 Task: Change Option To Caps Lock
Action: Mouse moved to (69, 31)
Screenshot: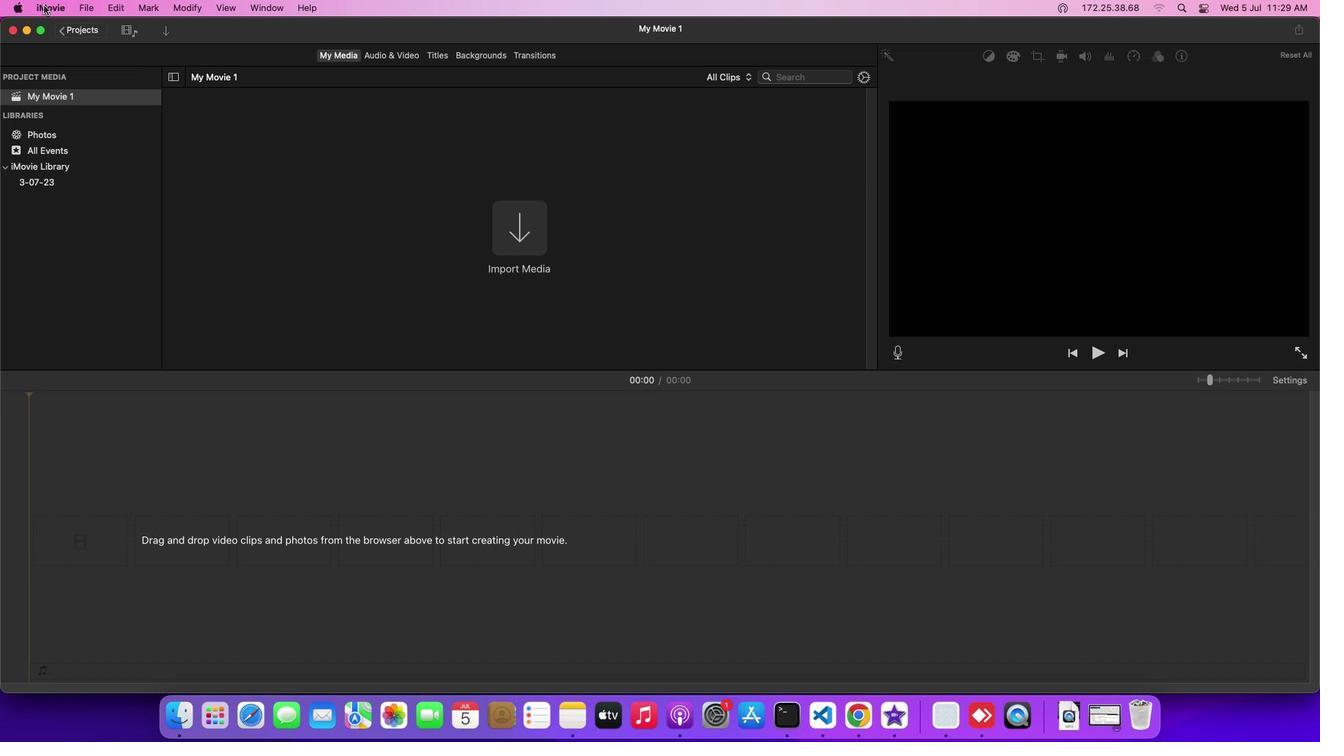 
Action: Mouse pressed left at (69, 31)
Screenshot: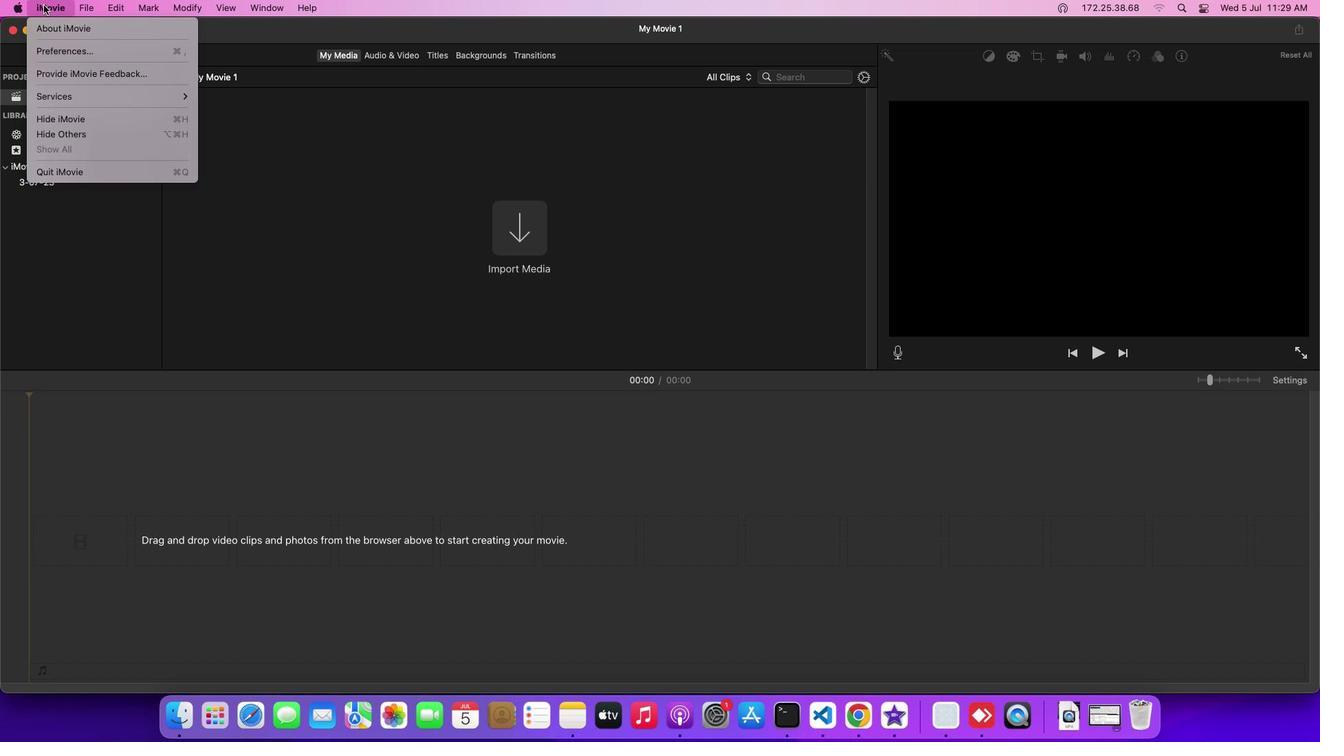 
Action: Mouse moved to (96, 125)
Screenshot: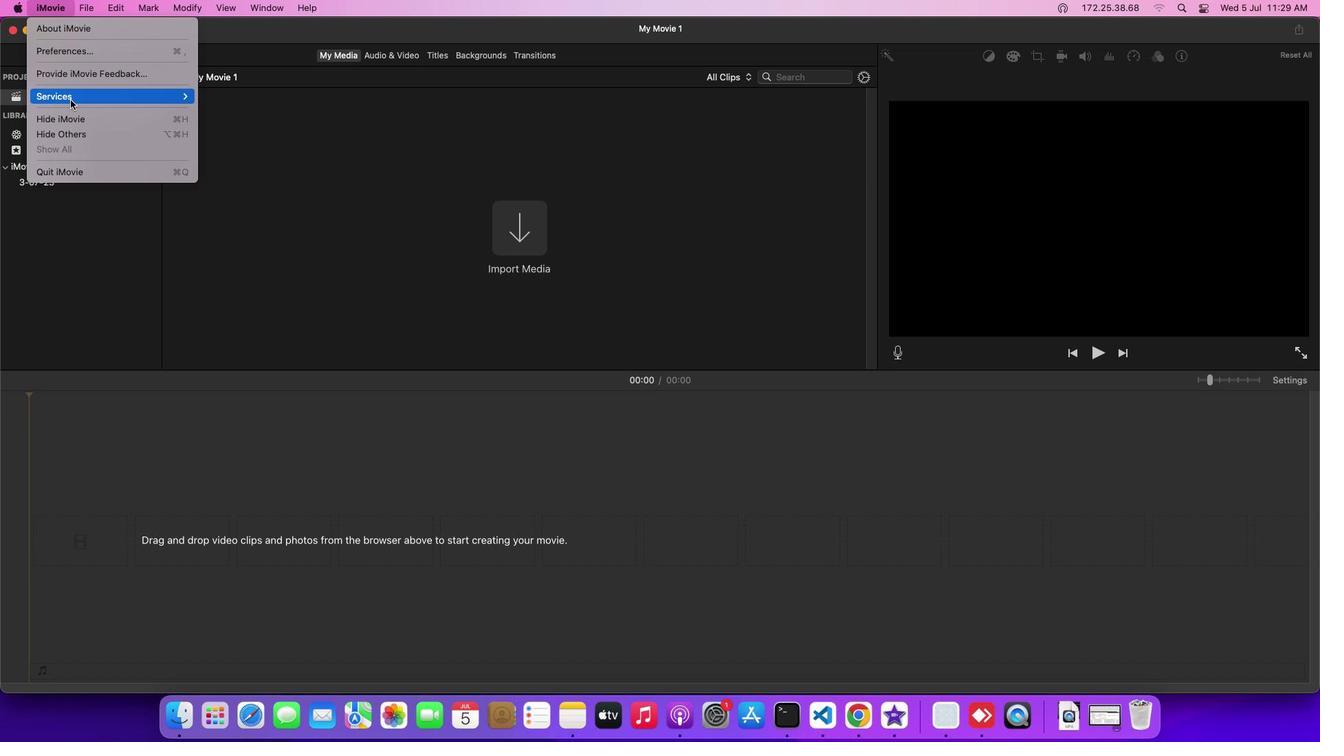 
Action: Mouse pressed left at (96, 125)
Screenshot: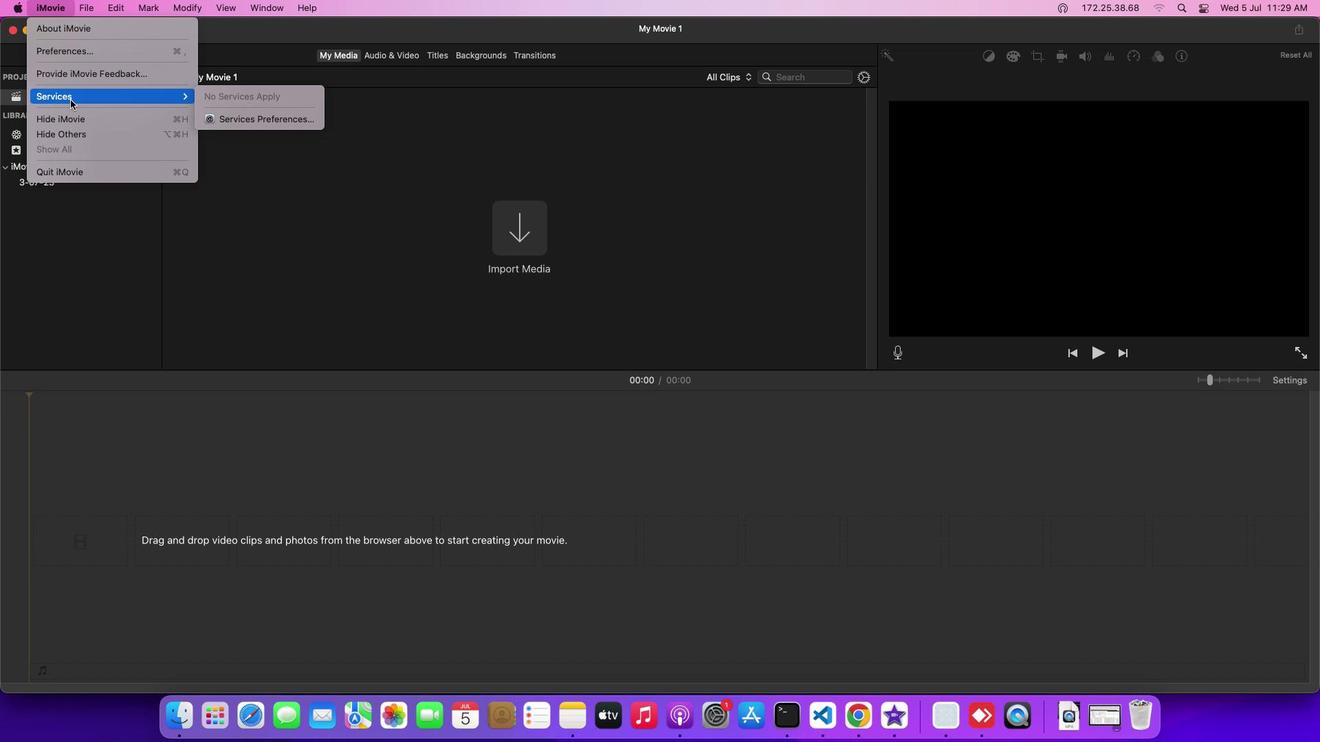 
Action: Mouse moved to (245, 143)
Screenshot: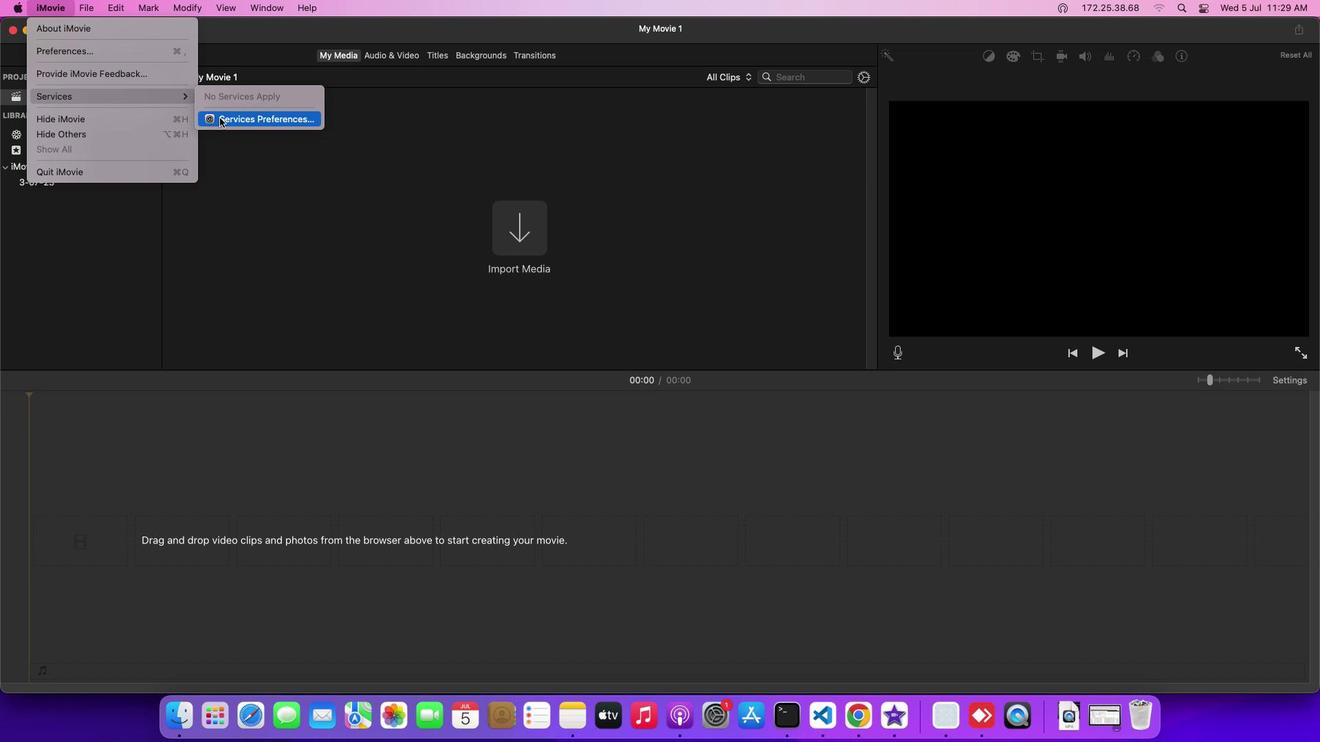 
Action: Mouse pressed left at (245, 143)
Screenshot: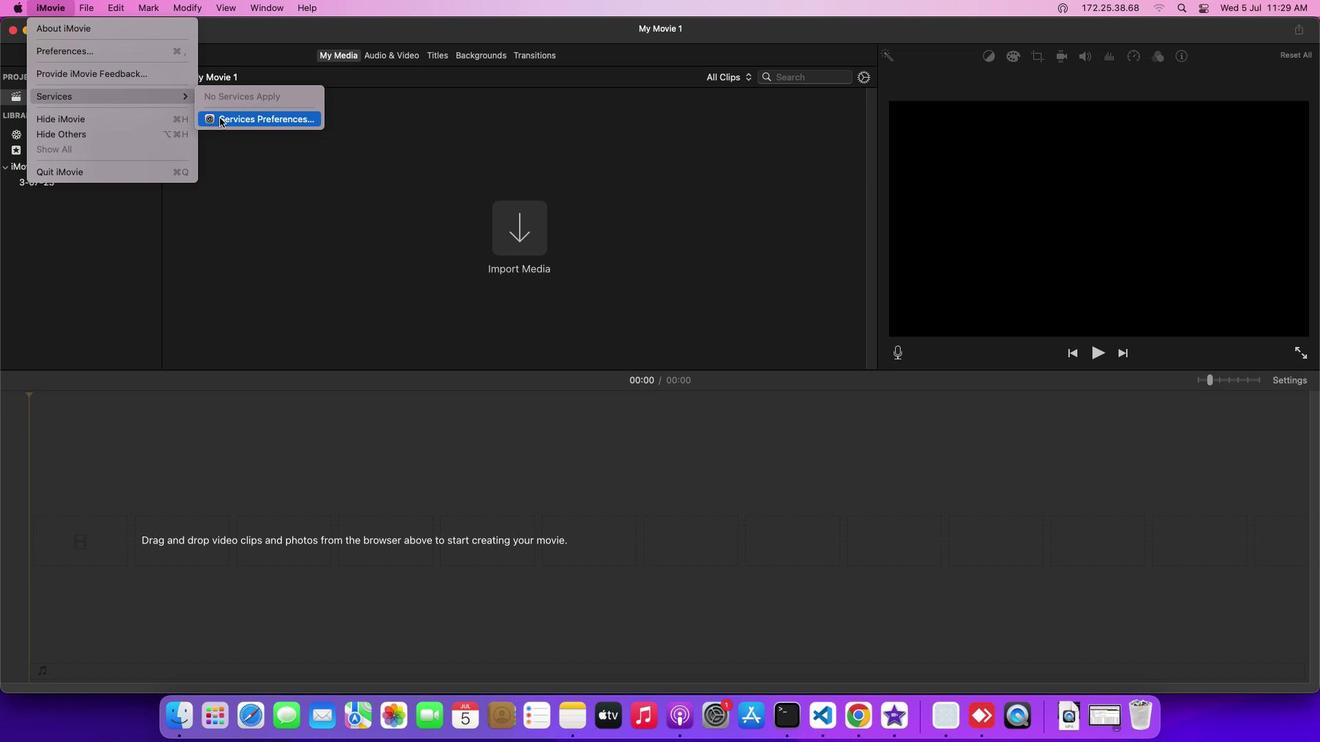 
Action: Mouse moved to (669, 233)
Screenshot: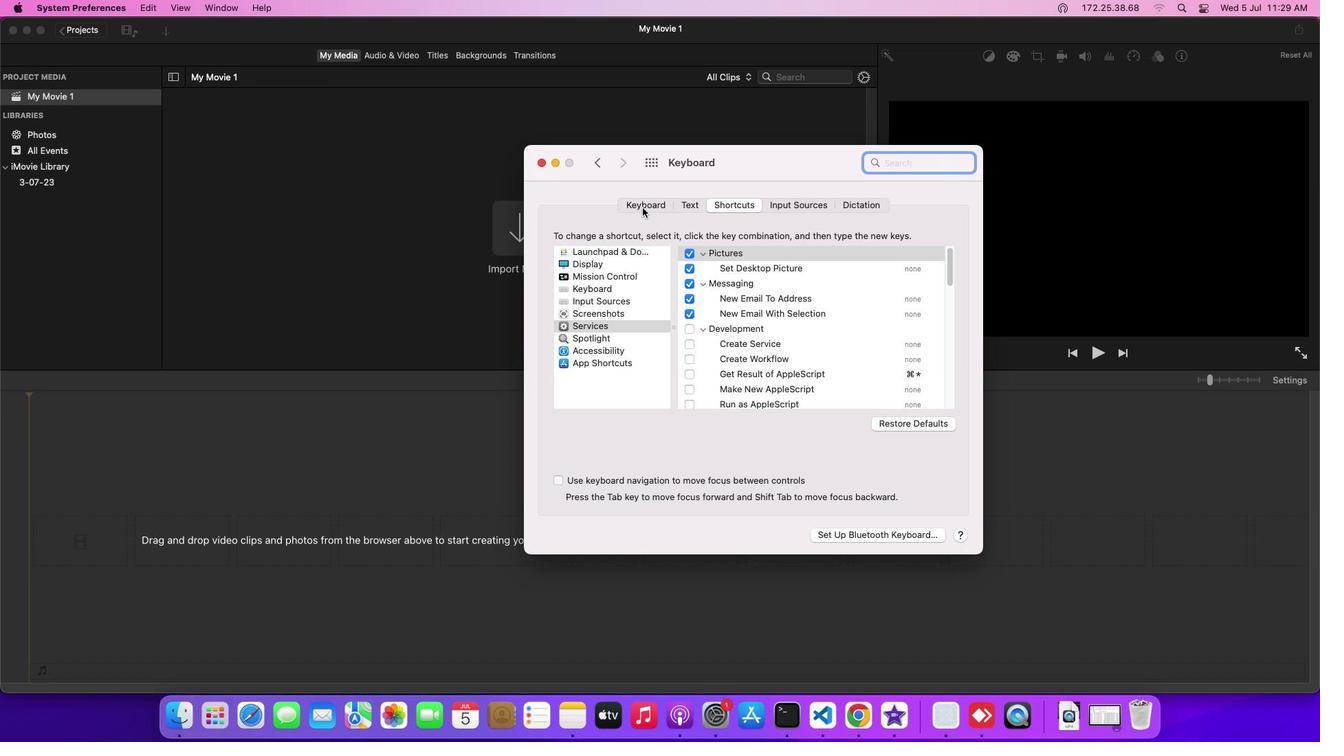 
Action: Mouse pressed left at (669, 233)
Screenshot: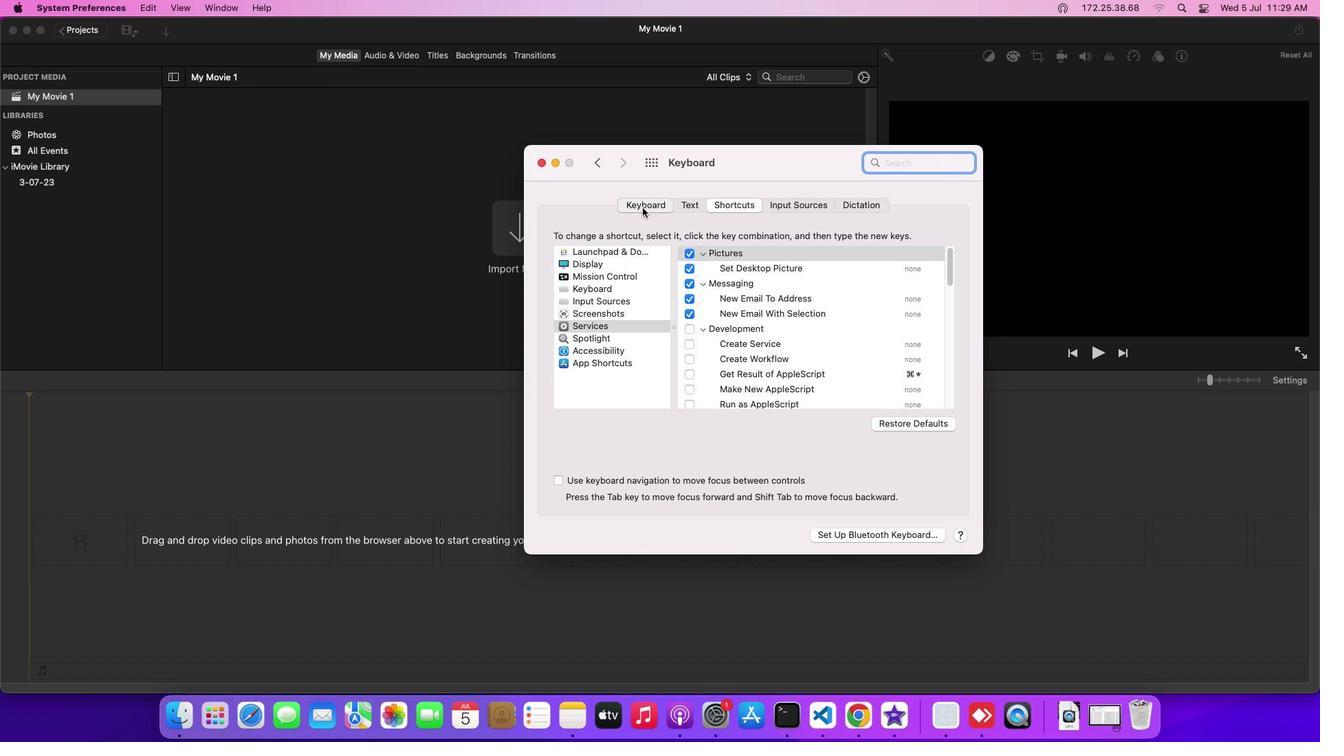
Action: Mouse moved to (938, 521)
Screenshot: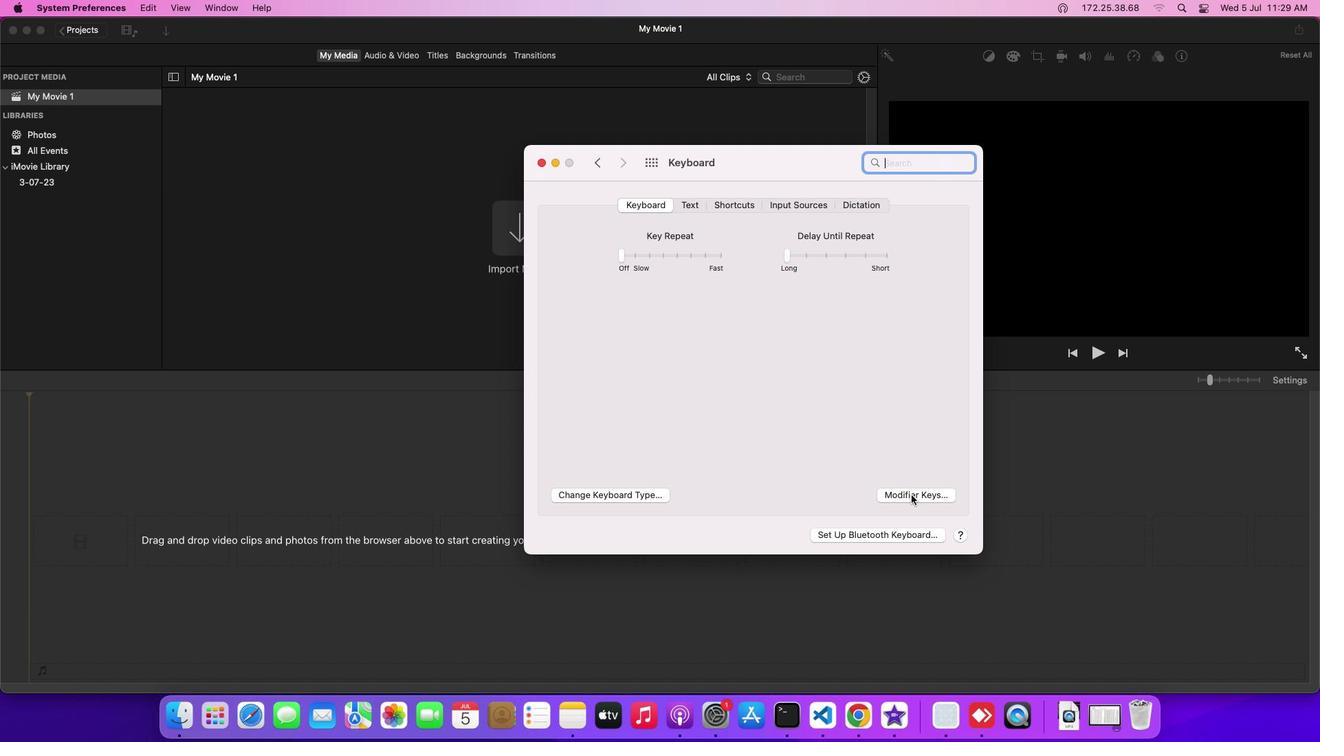 
Action: Mouse pressed left at (938, 521)
Screenshot: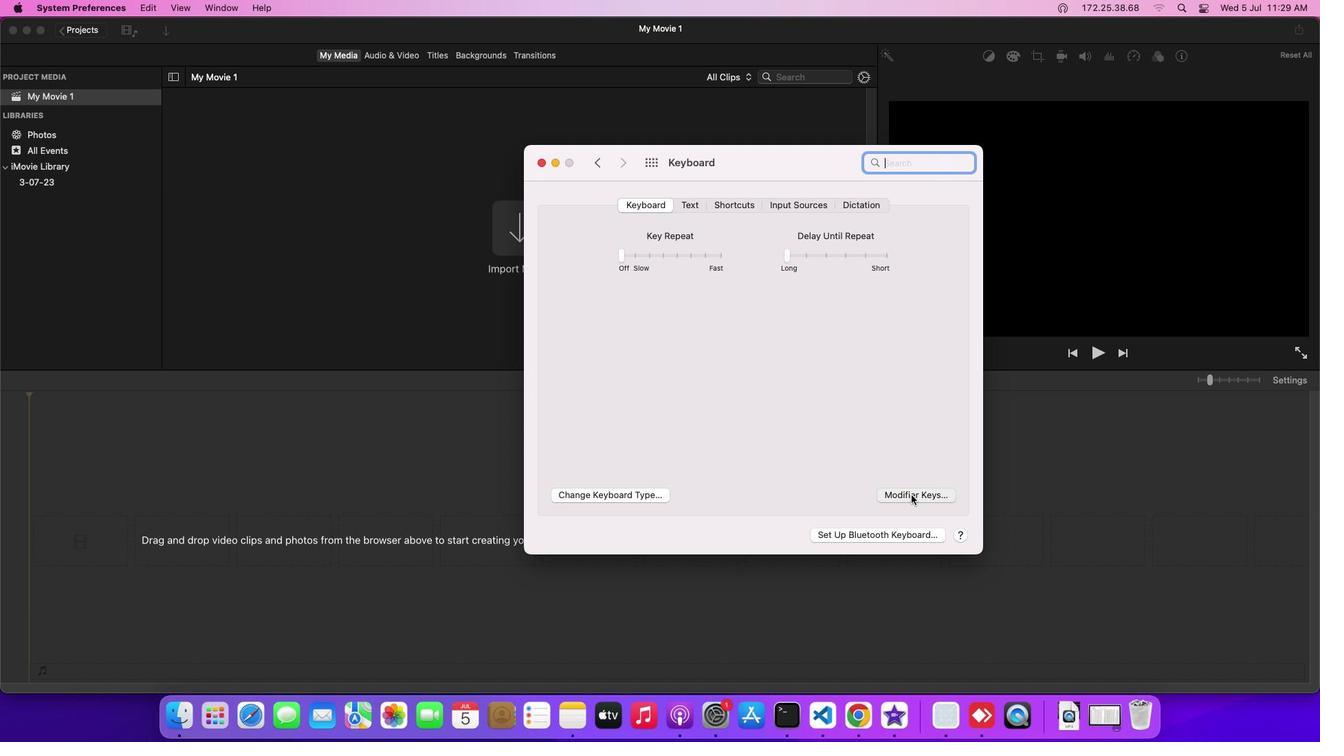 
Action: Mouse moved to (855, 379)
Screenshot: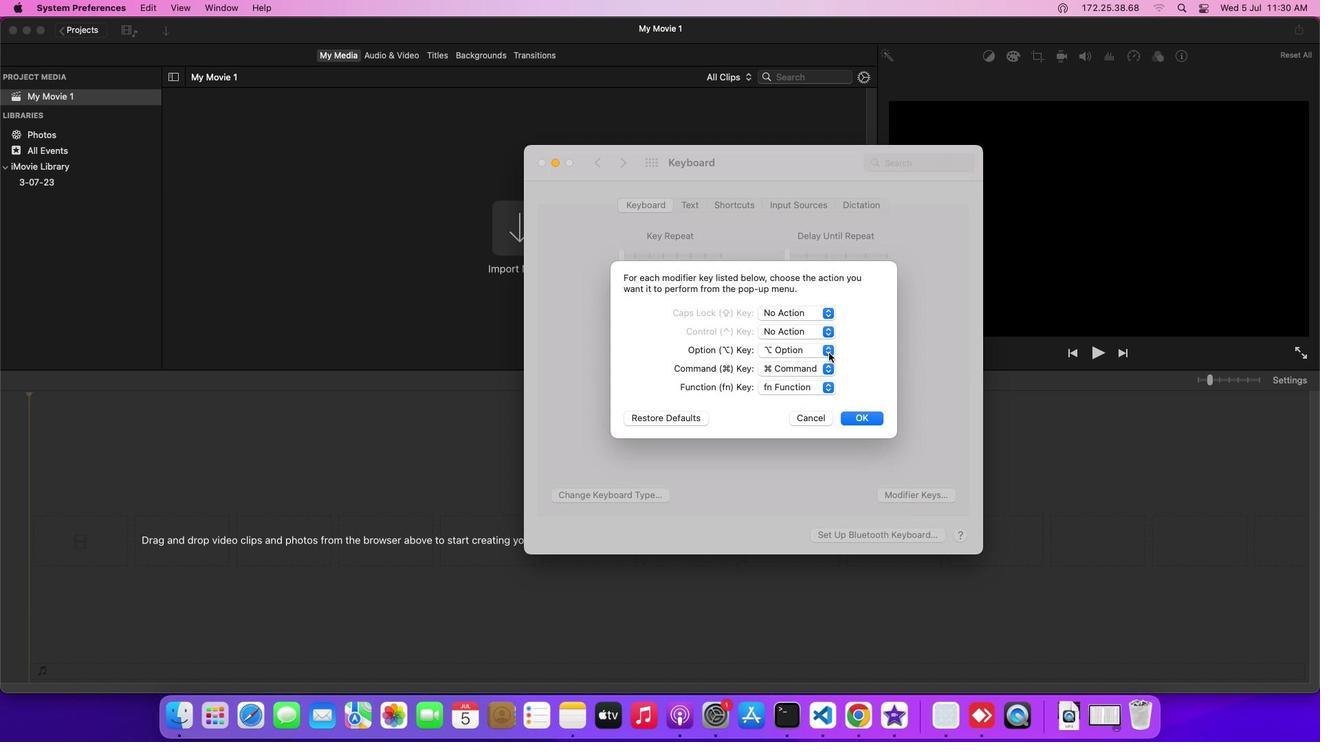 
Action: Mouse pressed left at (855, 379)
Screenshot: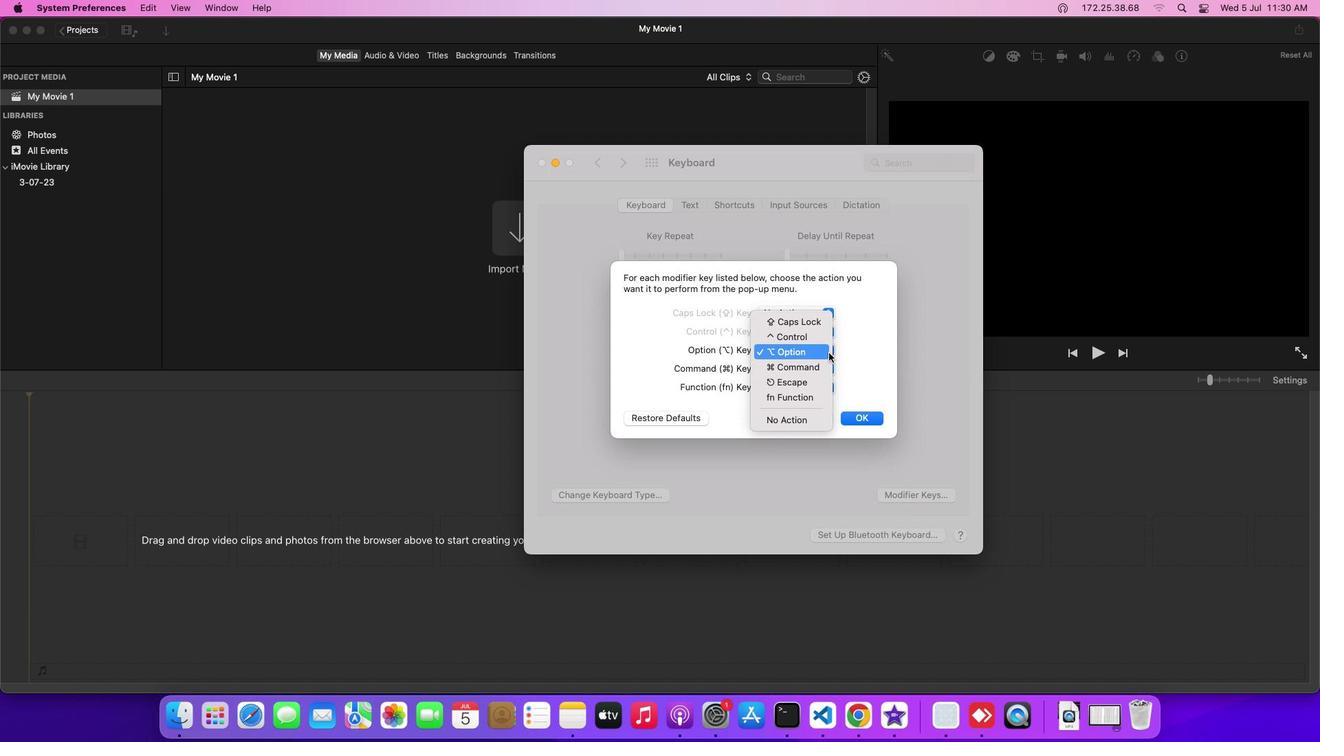 
Action: Mouse moved to (837, 349)
Screenshot: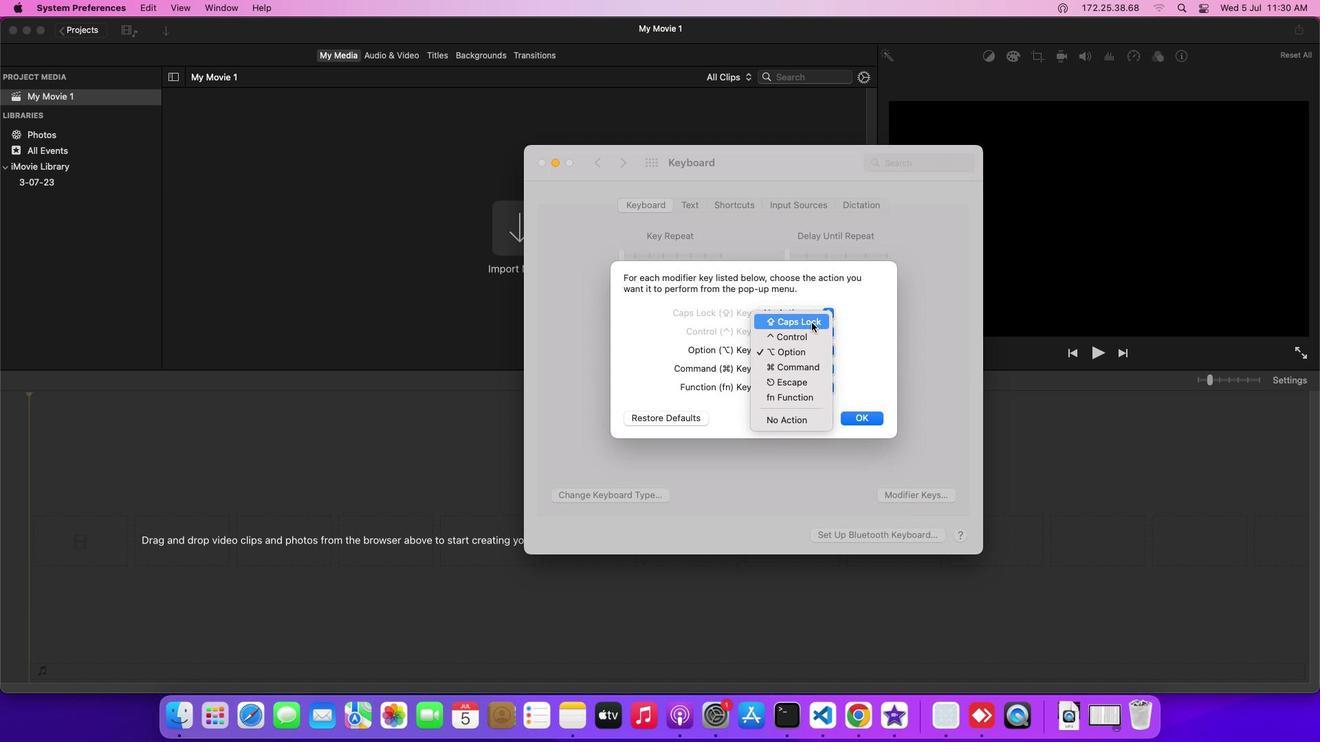 
Action: Mouse pressed left at (837, 349)
Screenshot: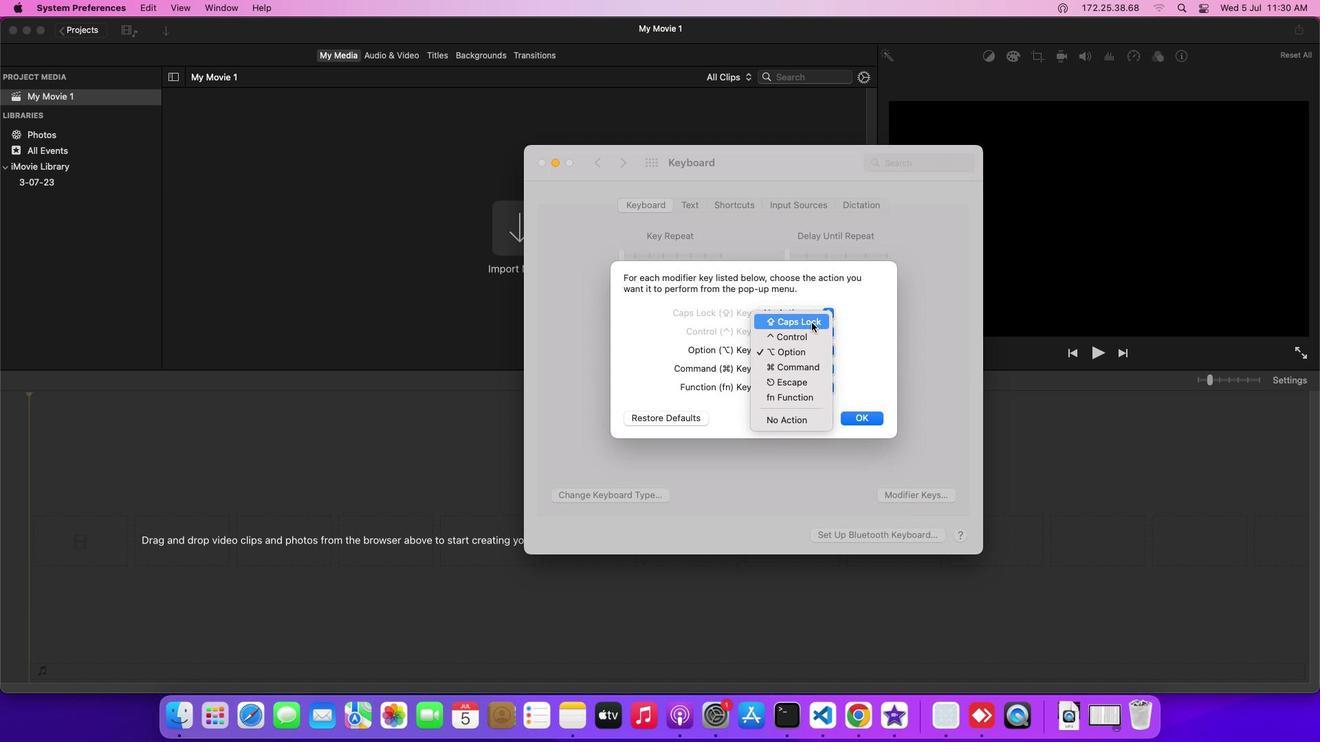 
Action: Mouse moved to (887, 446)
Screenshot: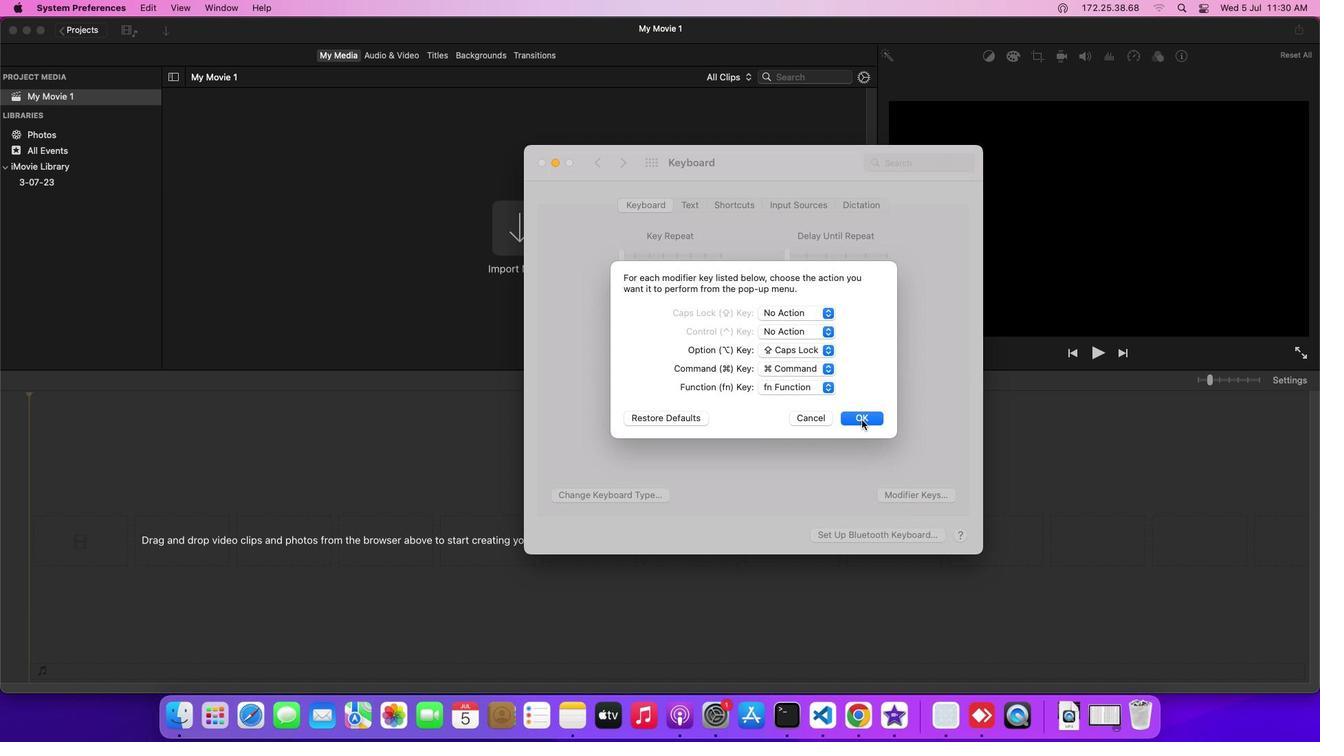 
Action: Mouse pressed left at (887, 446)
Screenshot: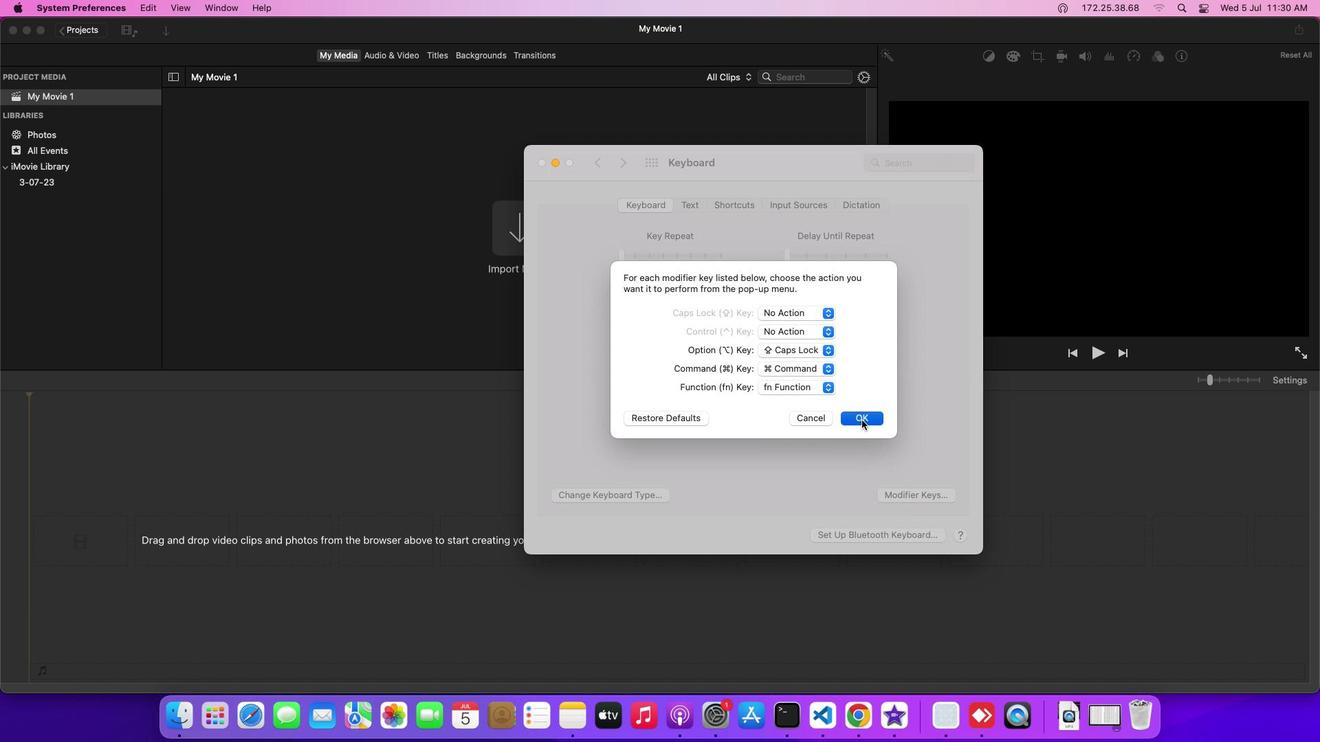 
Action: Mouse moved to (850, 449)
Screenshot: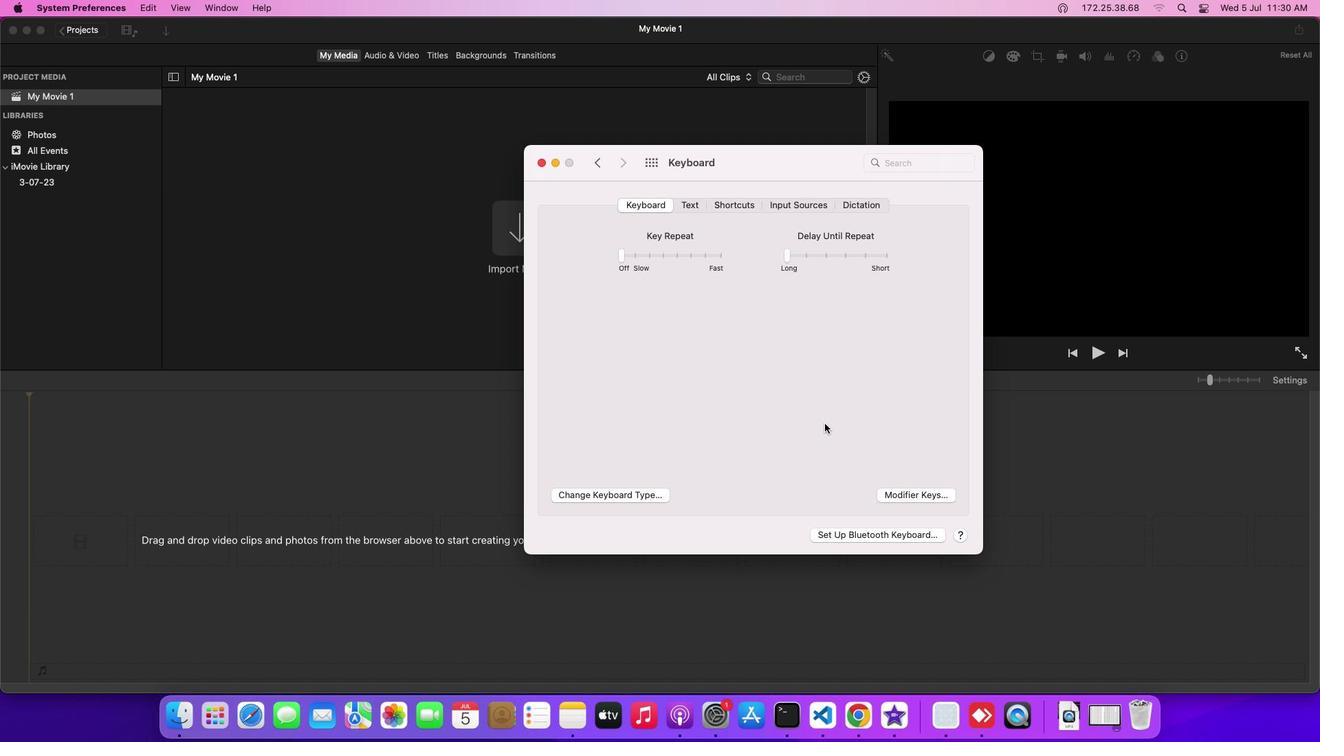 
